 Task: Add Description DS0010 to Card Card0010 in Board Board0003 in Development in Trello
Action: Mouse moved to (532, 39)
Screenshot: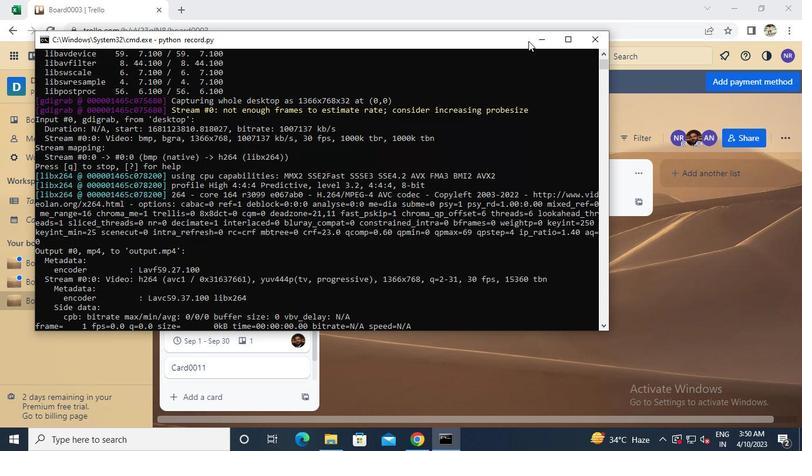 
Action: Mouse pressed left at (532, 39)
Screenshot: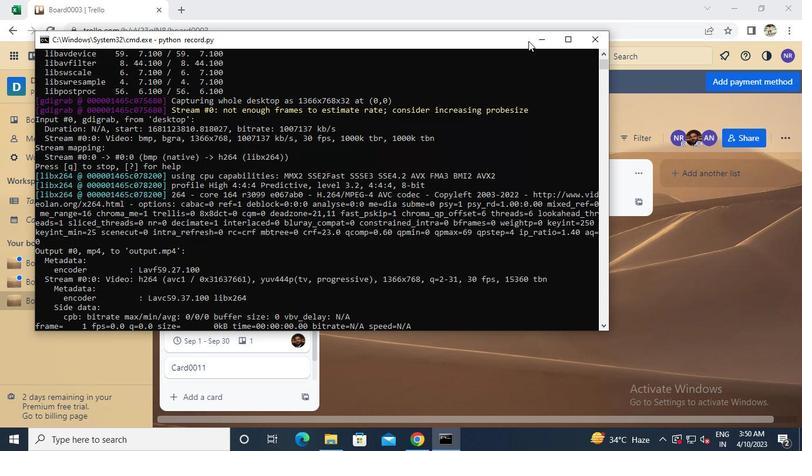 
Action: Mouse moved to (251, 310)
Screenshot: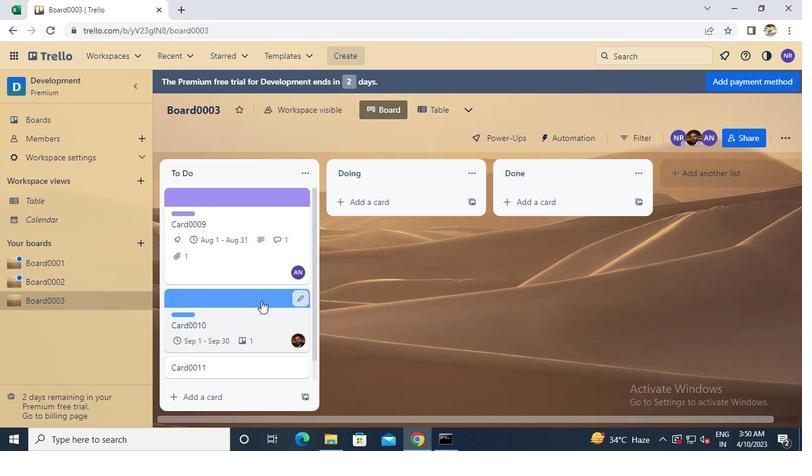 
Action: Mouse pressed left at (251, 310)
Screenshot: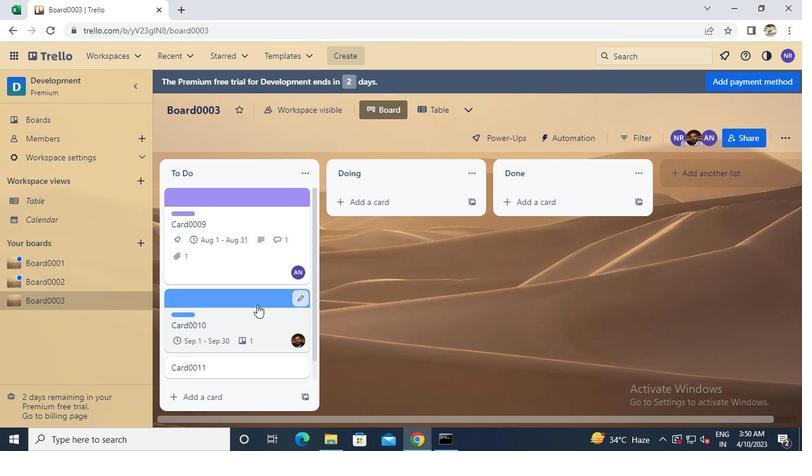 
Action: Mouse moved to (247, 324)
Screenshot: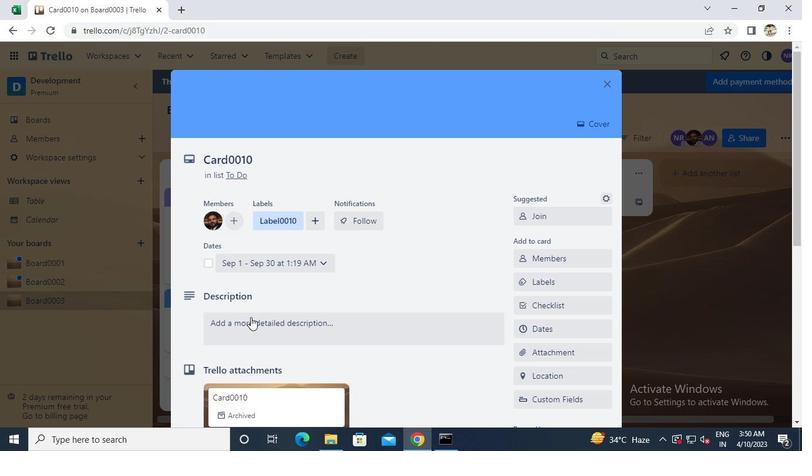 
Action: Mouse pressed left at (247, 324)
Screenshot: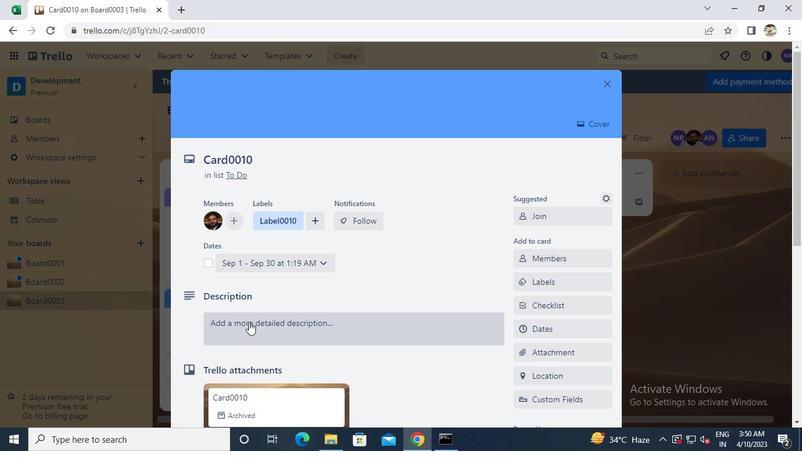 
Action: Keyboard Key.caps_lock
Screenshot: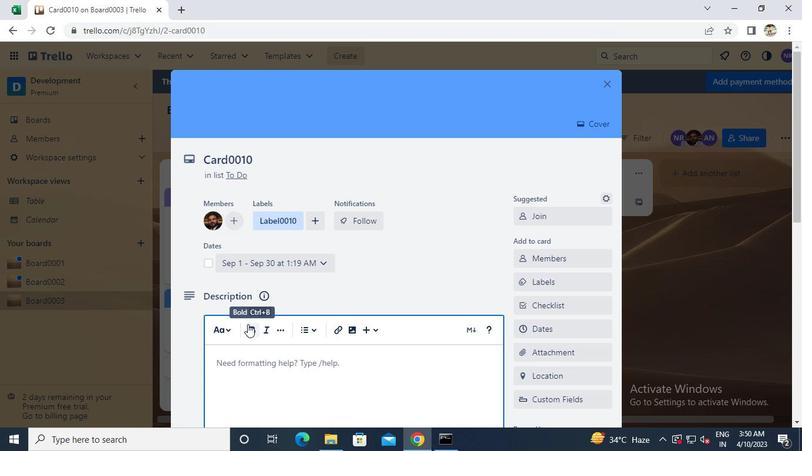 
Action: Keyboard d
Screenshot: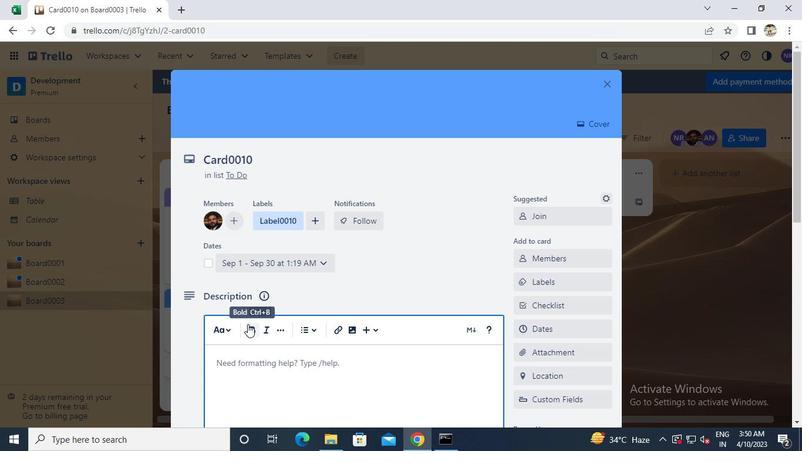 
Action: Keyboard s
Screenshot: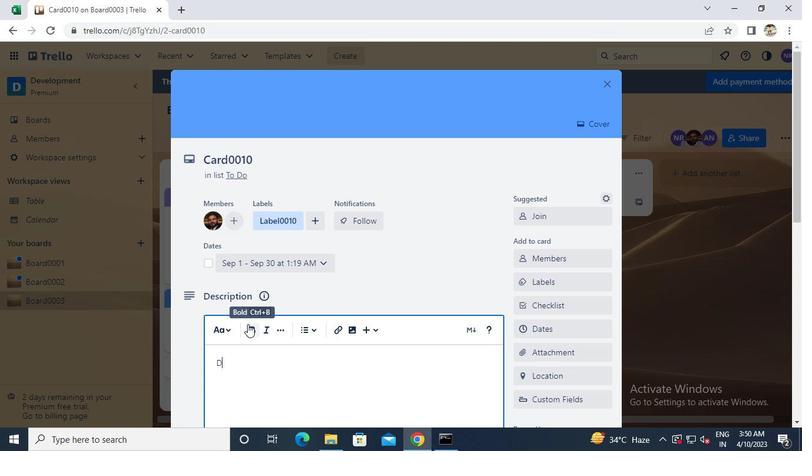 
Action: Keyboard 0
Screenshot: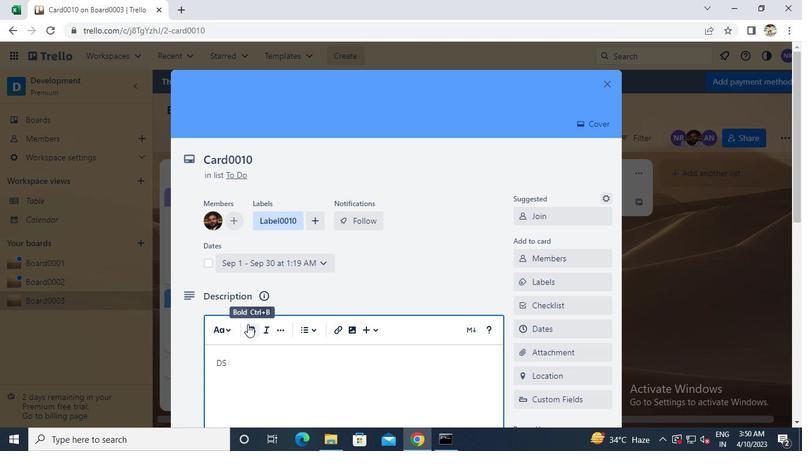 
Action: Keyboard 0
Screenshot: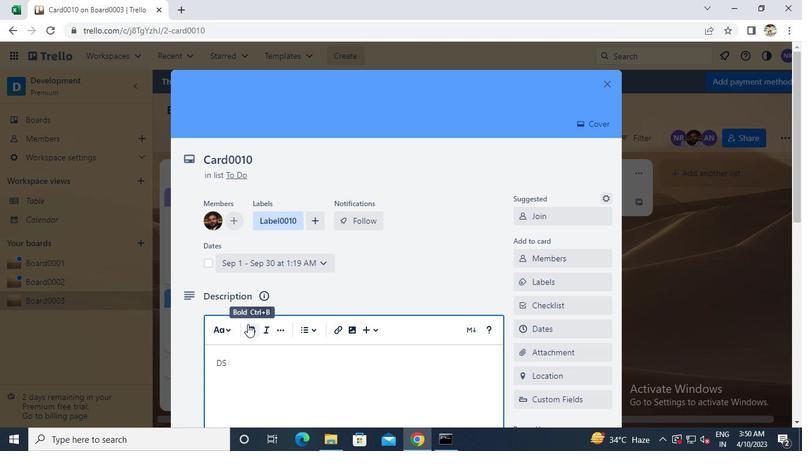
Action: Keyboard 1
Screenshot: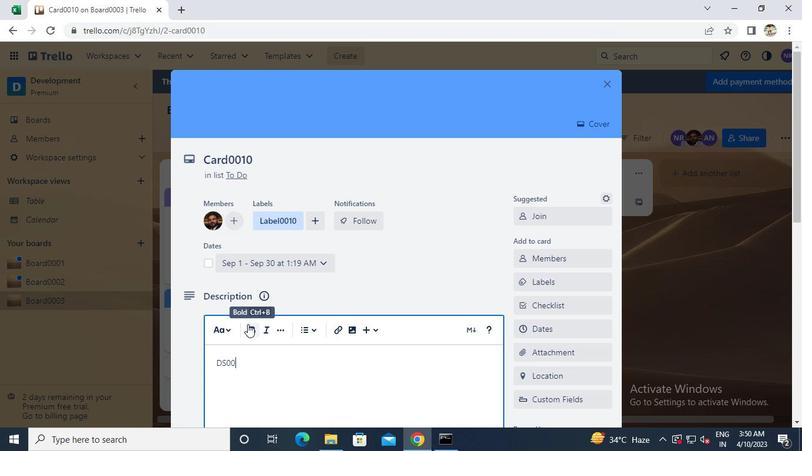 
Action: Keyboard 0
Screenshot: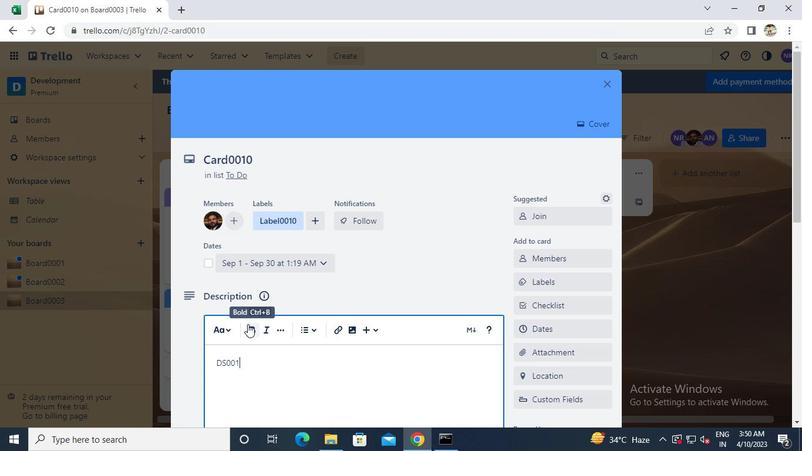 
Action: Mouse moved to (216, 197)
Screenshot: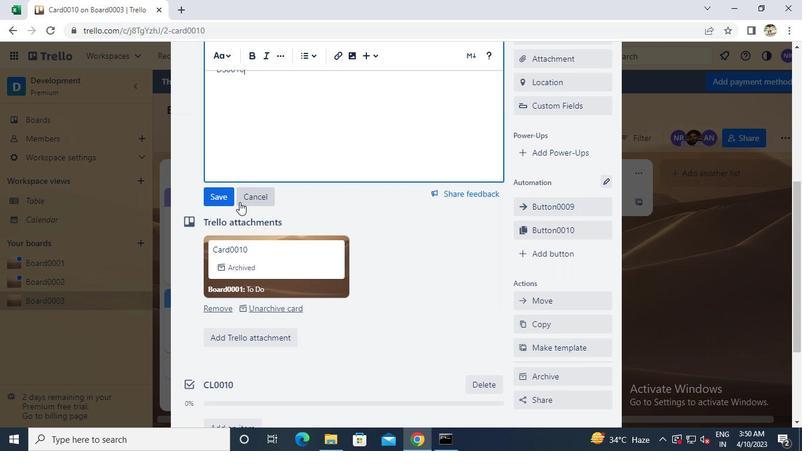
Action: Mouse pressed left at (216, 197)
Screenshot: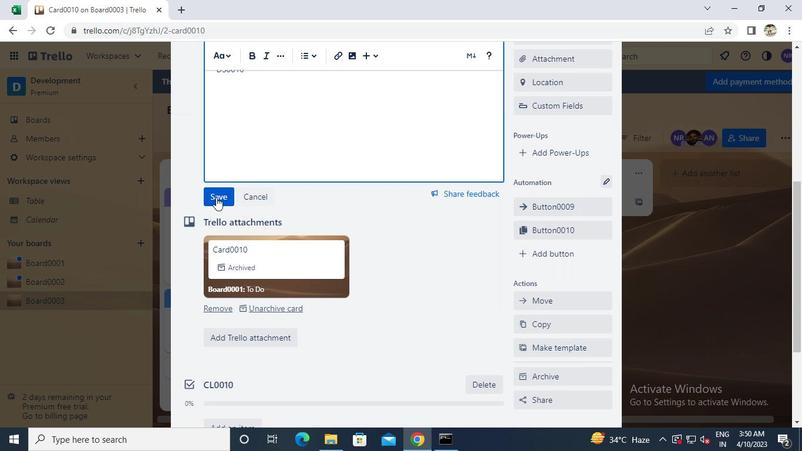 
Action: Mouse moved to (444, 434)
Screenshot: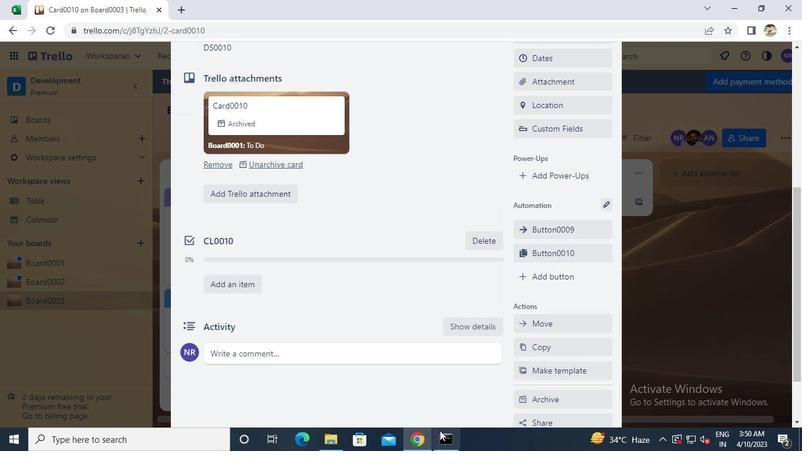 
Action: Mouse pressed left at (444, 434)
Screenshot: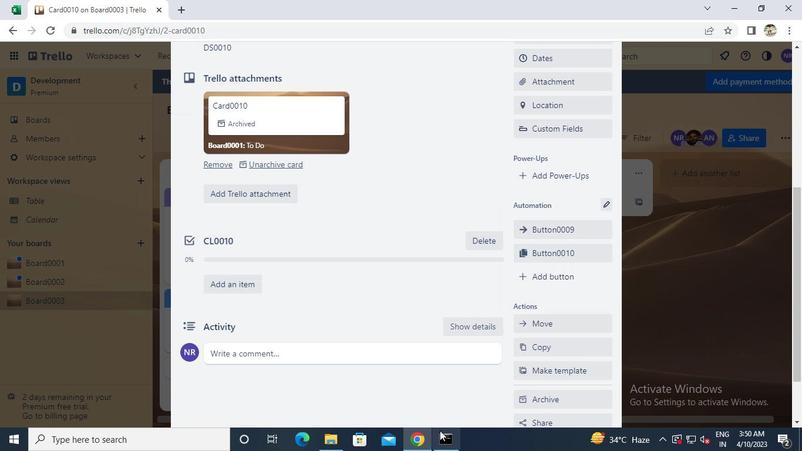 
Action: Mouse moved to (592, 42)
Screenshot: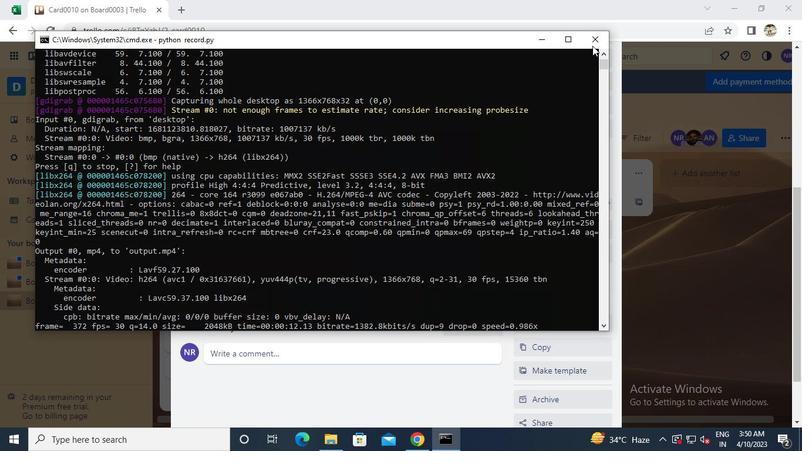 
Action: Mouse pressed left at (592, 42)
Screenshot: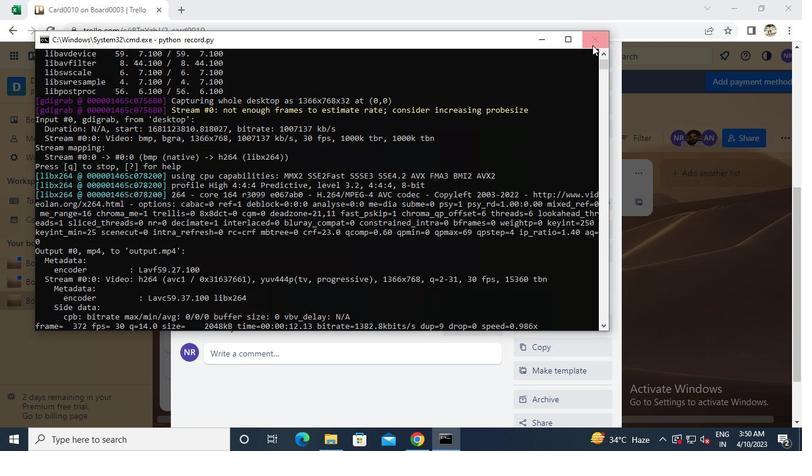 
Action: Mouse moved to (592, 42)
Screenshot: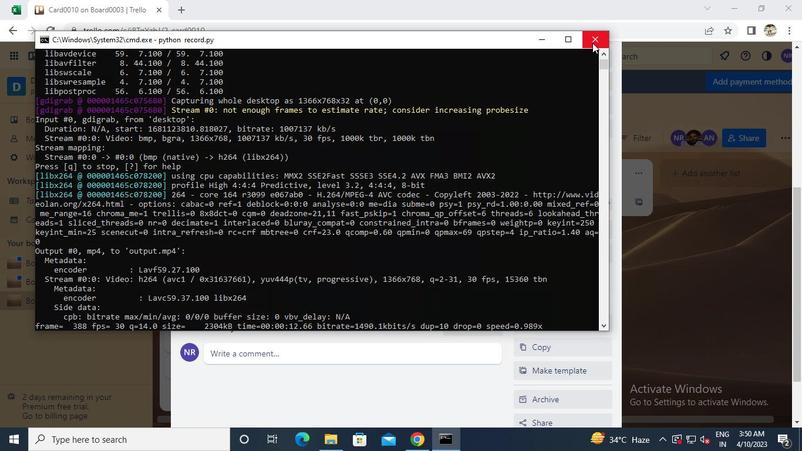 
